 Task: In the  document autobiography. Add the mentioned hyperlink after second sentence in main content 'www.wikipedia.org' Insert the picture of  'Bat Man' with name   Bat Man.png  Change shape height to 3.3
Action: Mouse moved to (549, 238)
Screenshot: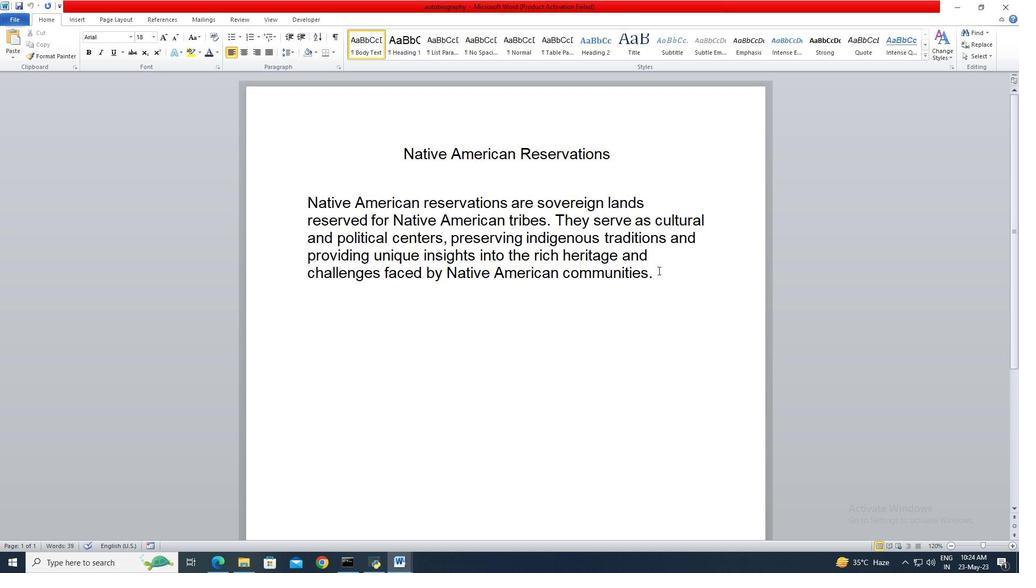 
Action: Mouse pressed left at (549, 238)
Screenshot: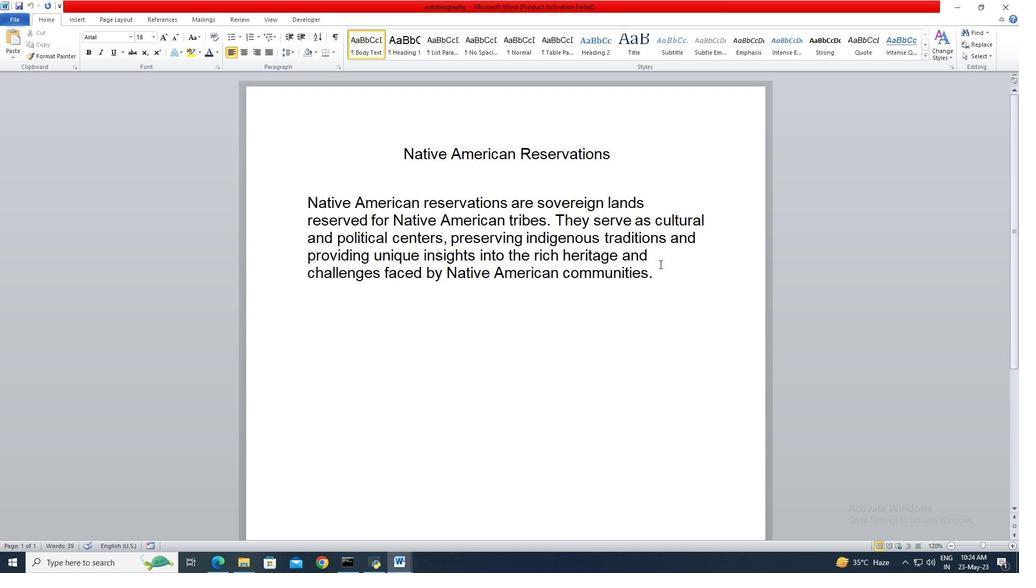 
Action: Mouse moved to (549, 238)
Screenshot: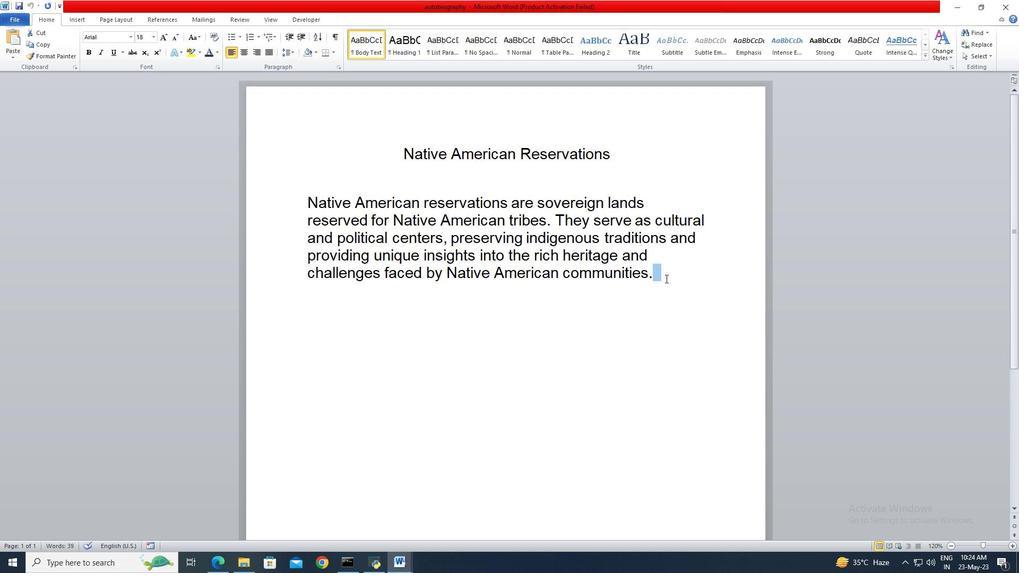 
Action: Mouse pressed left at (549, 238)
Screenshot: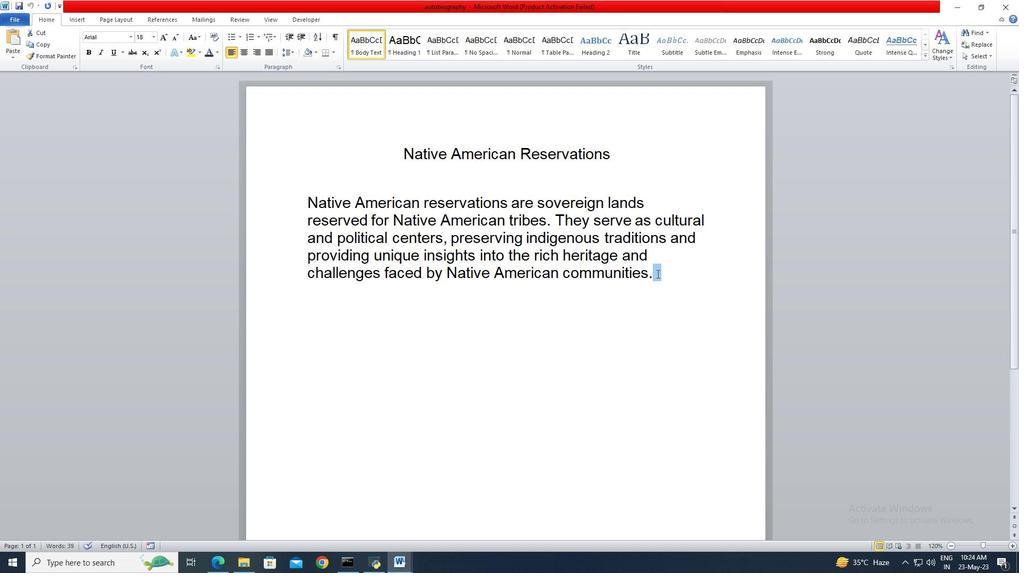 
Action: Mouse moved to (549, 238)
Screenshot: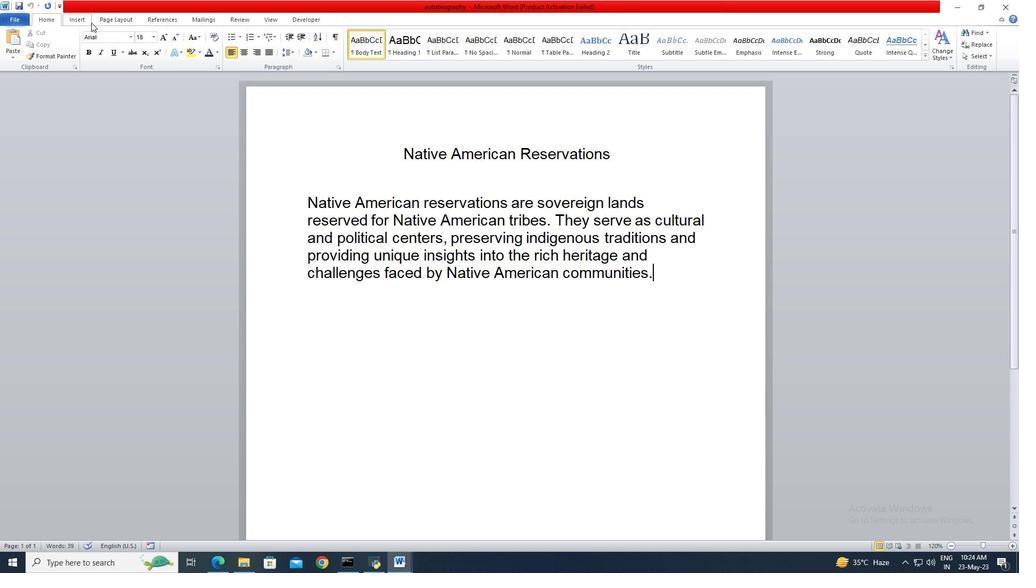 
Action: Mouse pressed left at (549, 238)
Screenshot: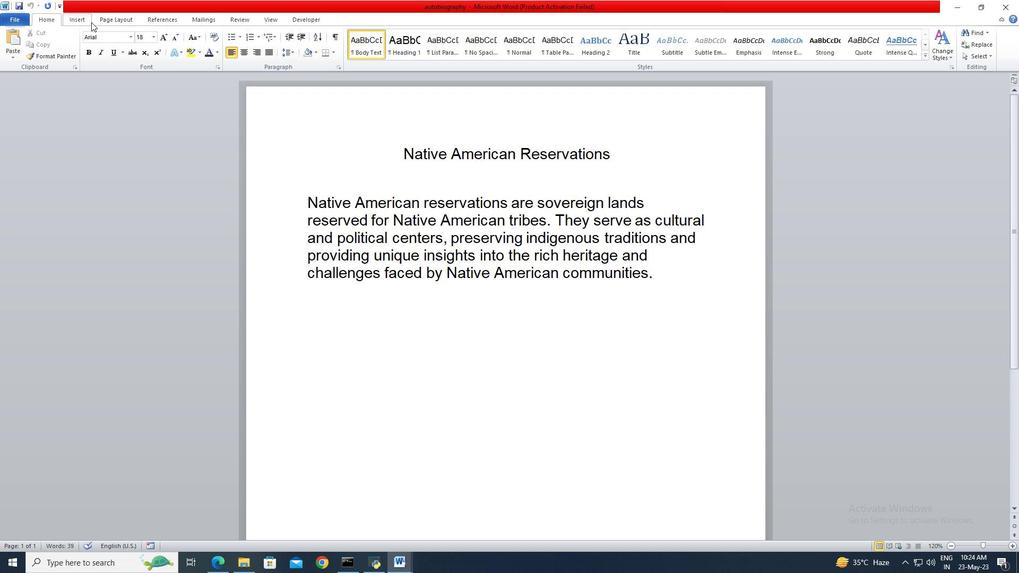 
Action: Mouse moved to (549, 238)
Screenshot: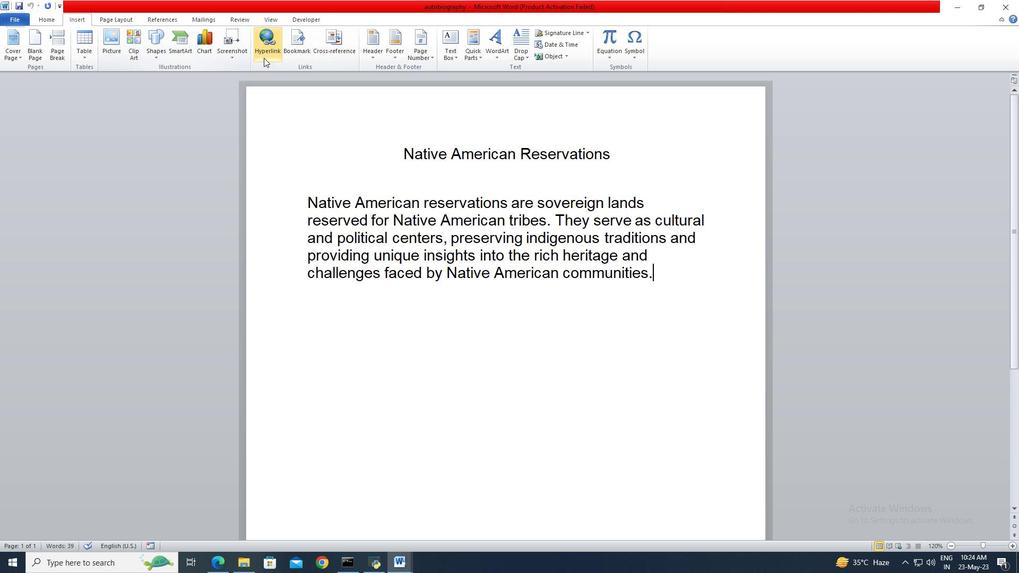 
Action: Mouse pressed left at (549, 238)
Screenshot: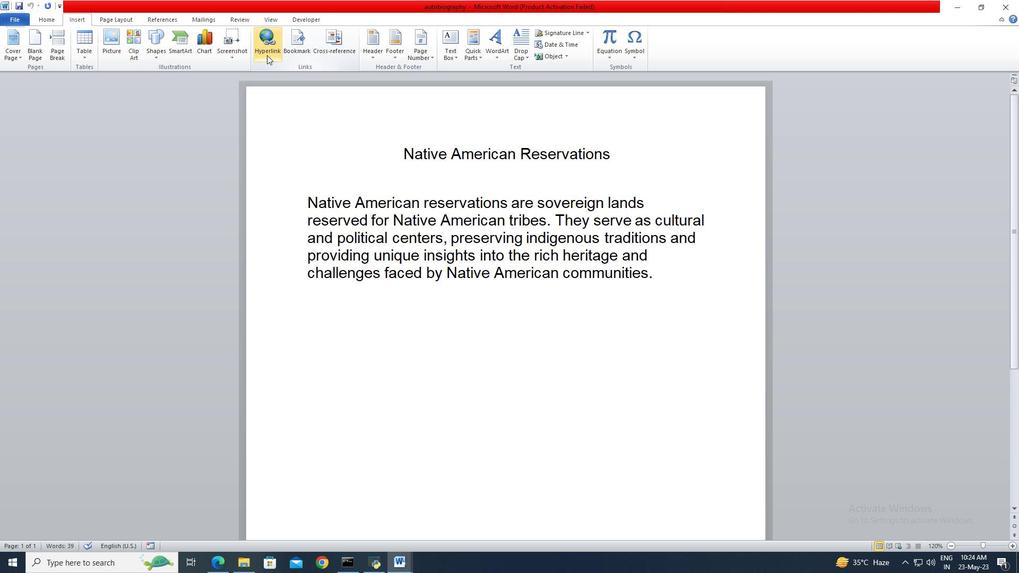 
Action: Mouse moved to (549, 238)
Screenshot: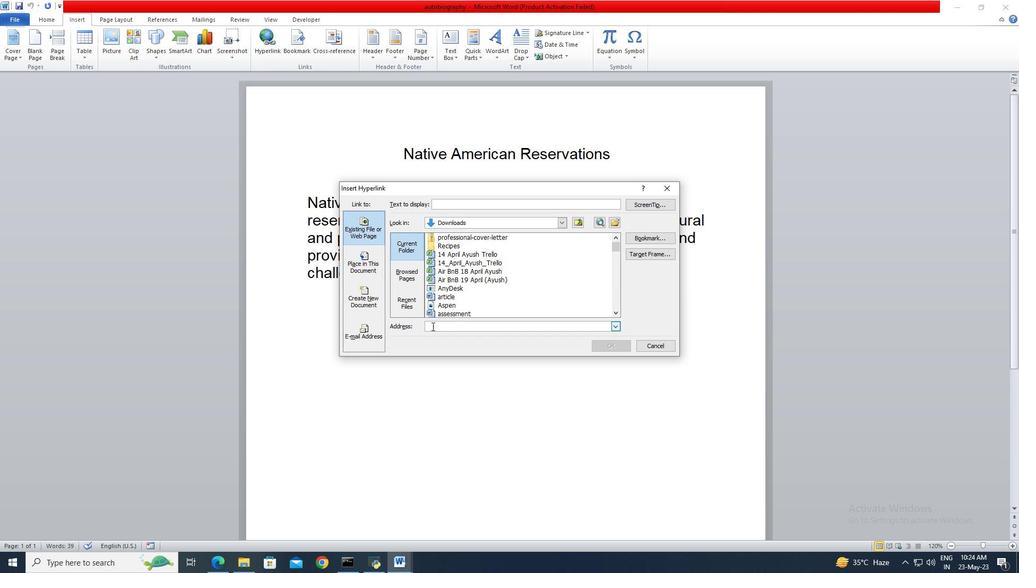 
Action: Mouse pressed left at (549, 238)
Screenshot: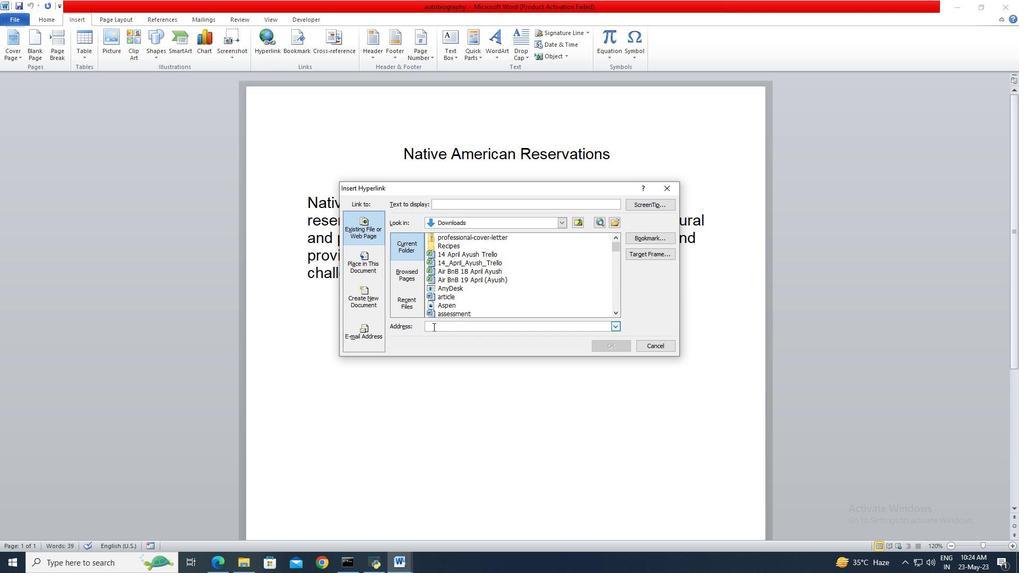 
Action: Key pressed www.wikipedia.org
Screenshot: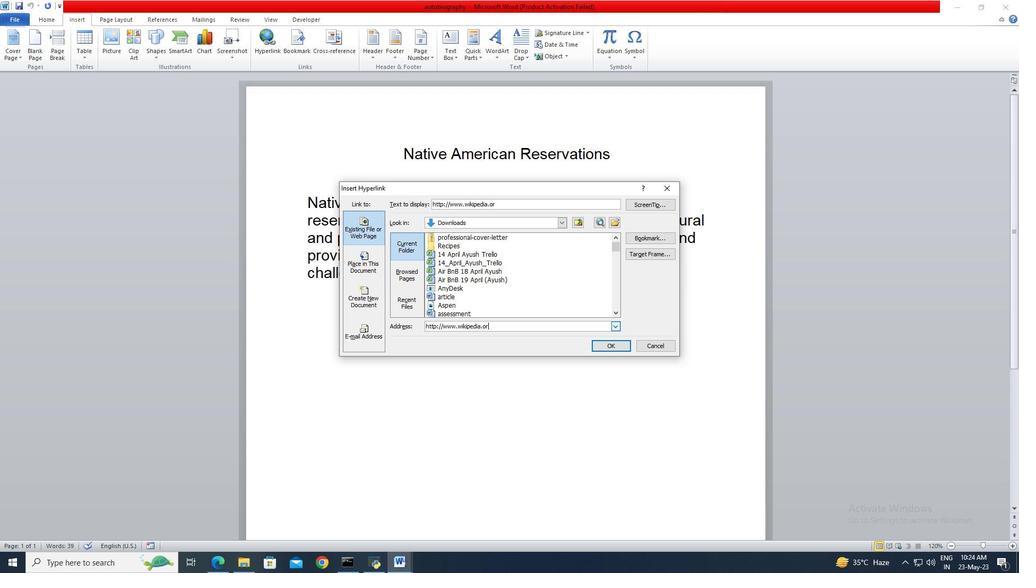 
Action: Mouse moved to (549, 238)
Screenshot: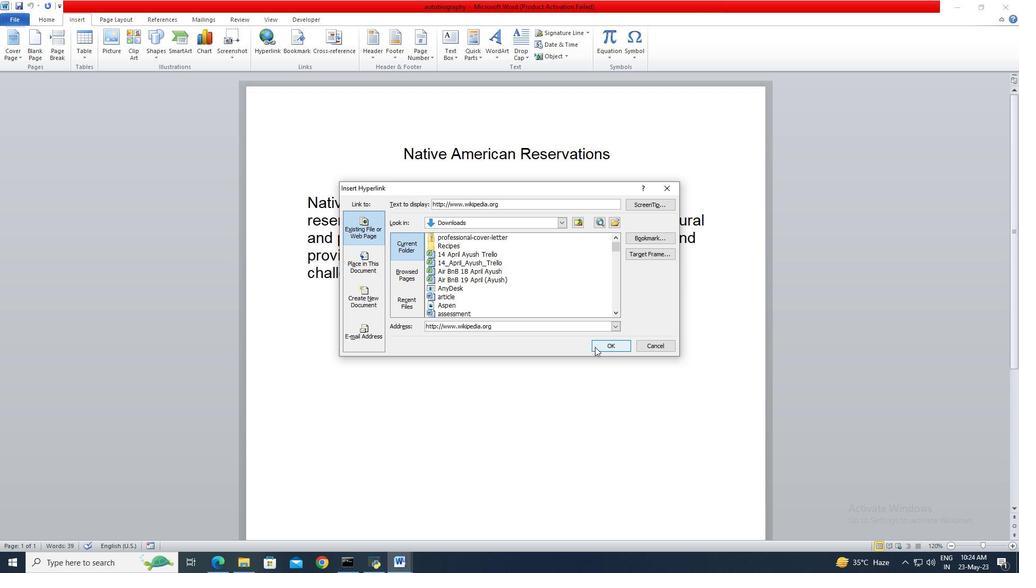 
Action: Mouse pressed left at (549, 238)
Screenshot: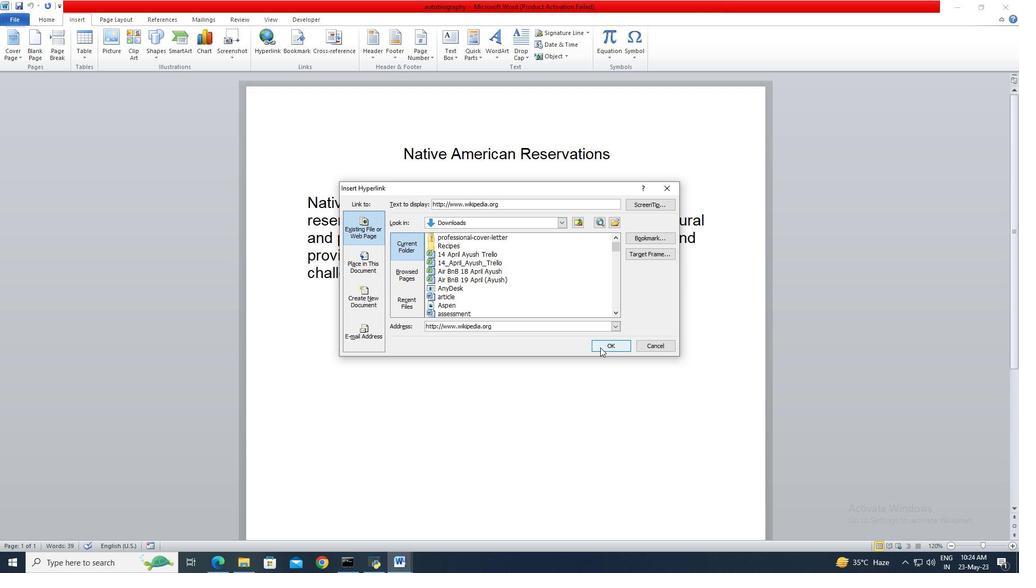 
Action: Mouse moved to (549, 238)
Screenshot: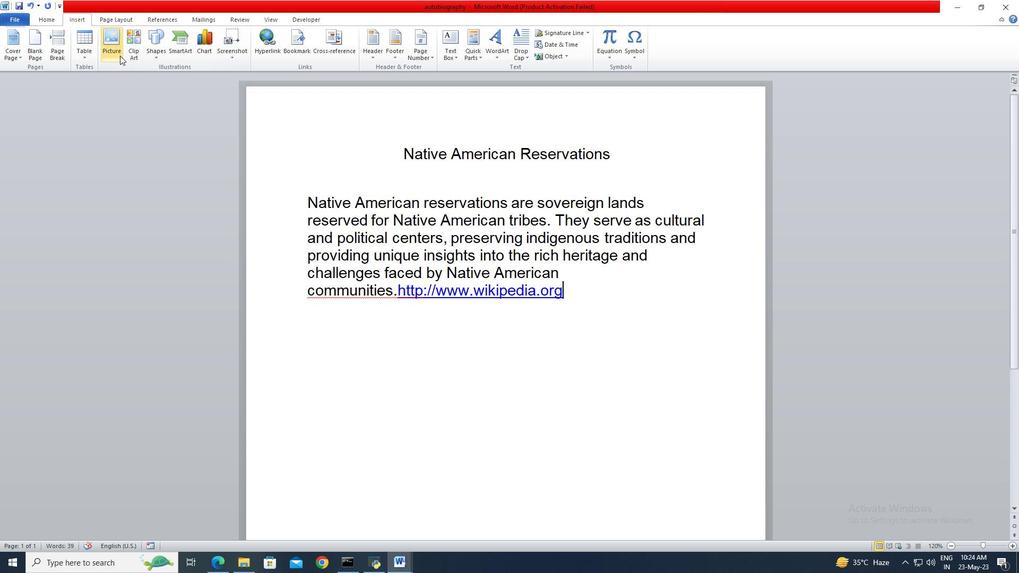 
Action: Mouse pressed left at (549, 238)
Screenshot: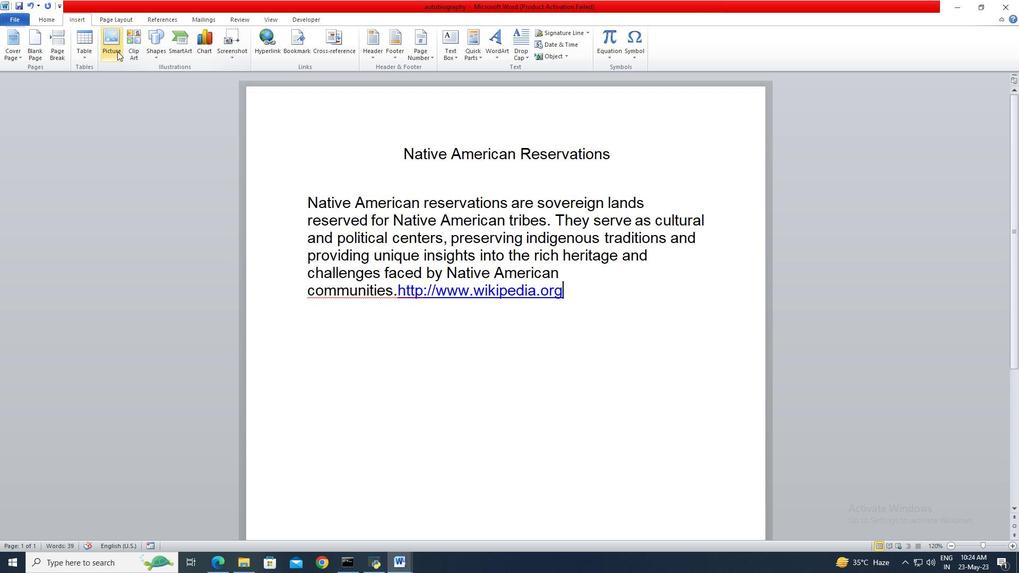 
Action: Mouse moved to (549, 238)
Screenshot: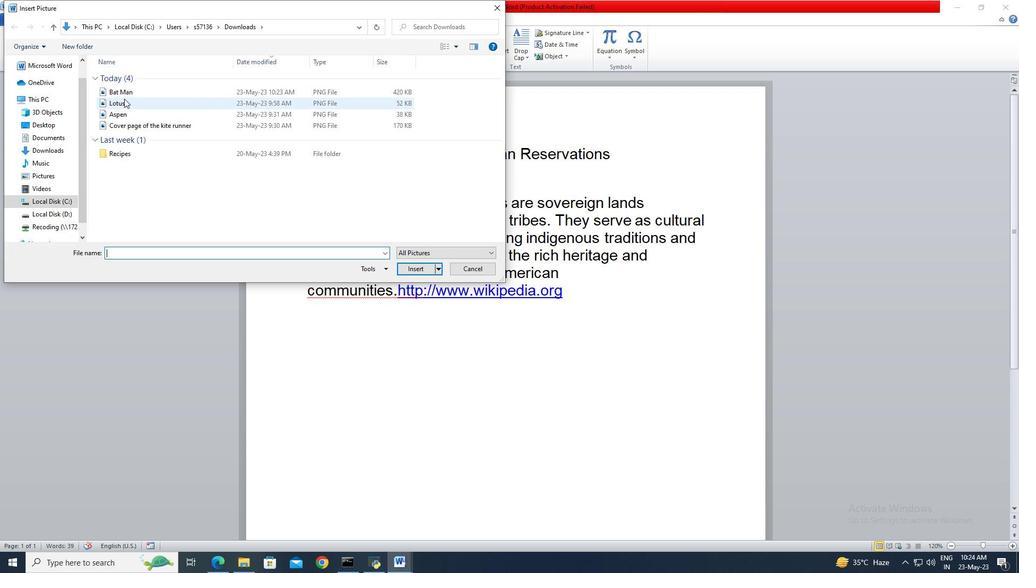 
Action: Mouse pressed left at (549, 238)
Screenshot: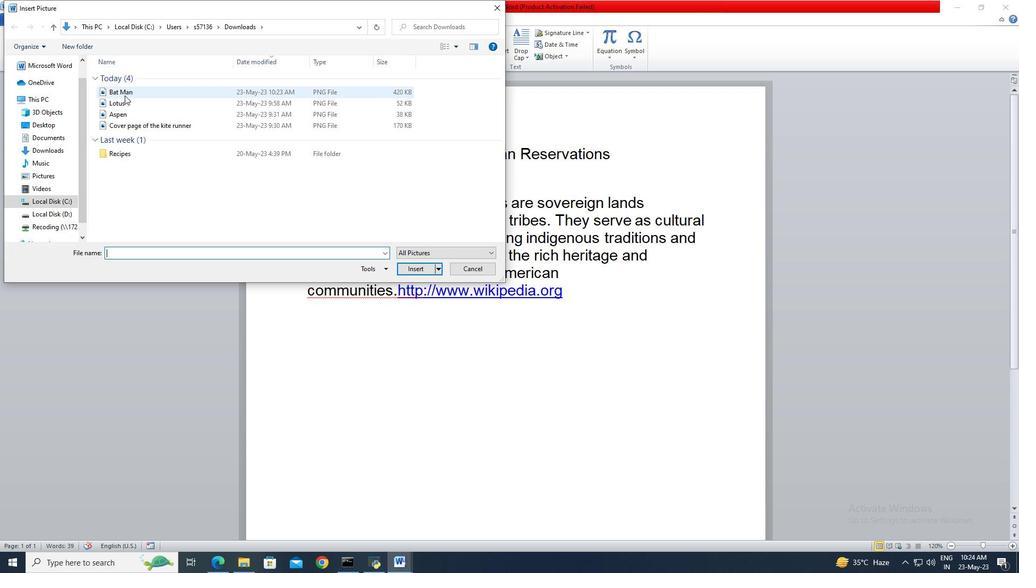
Action: Mouse moved to (549, 238)
Screenshot: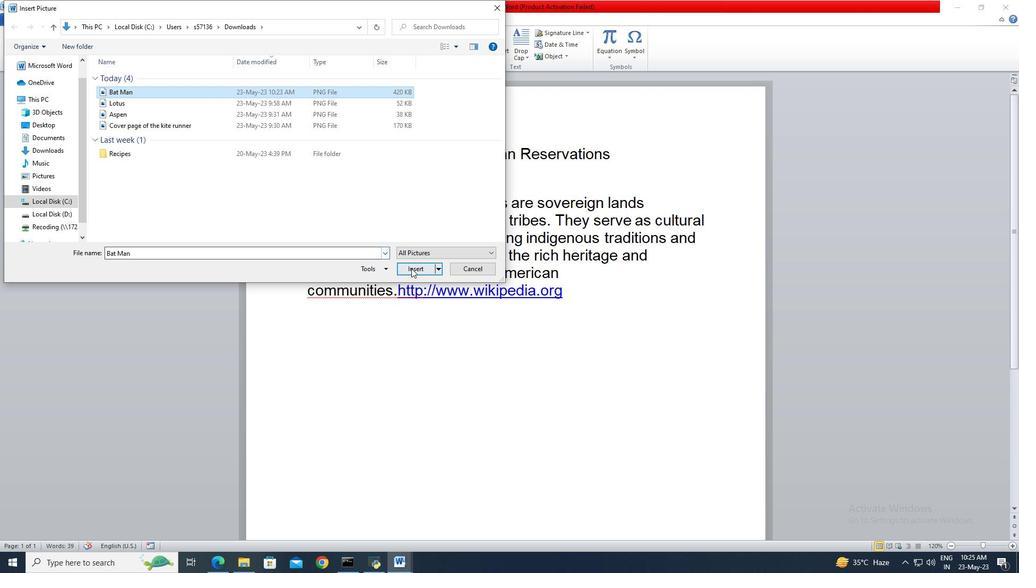 
Action: Mouse pressed left at (549, 238)
Screenshot: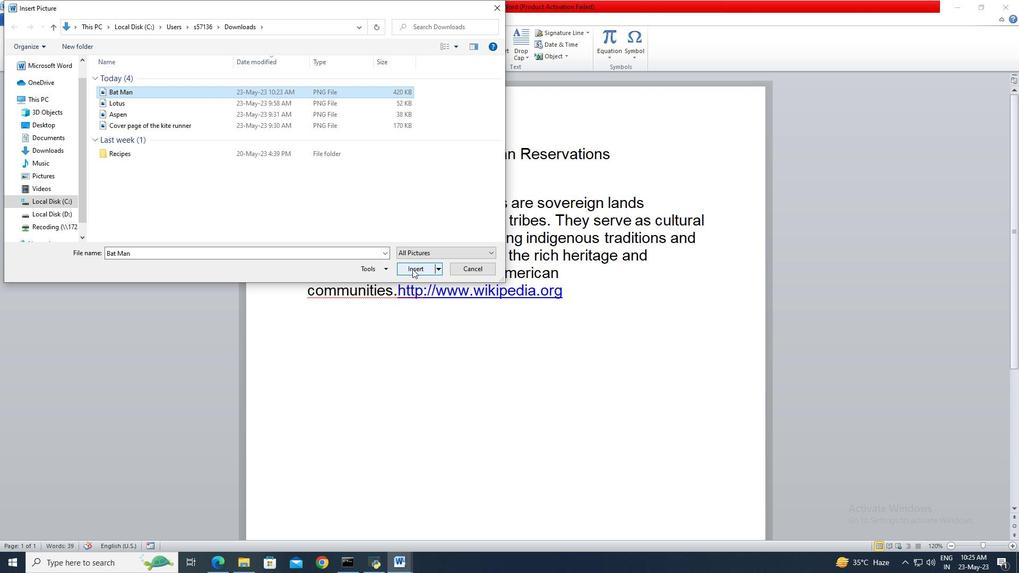 
Action: Mouse moved to (549, 238)
Screenshot: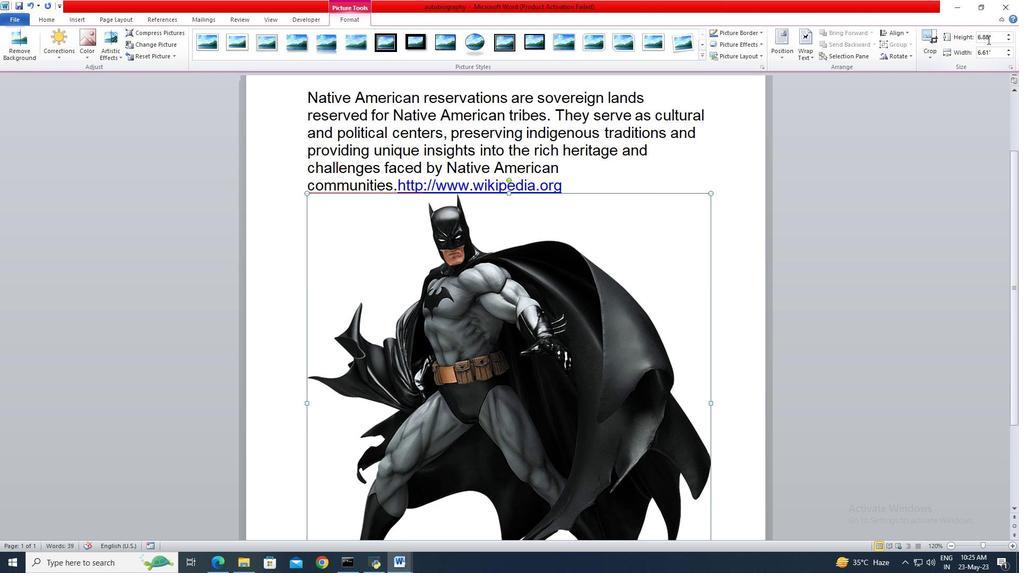 
Action: Mouse pressed left at (549, 238)
Screenshot: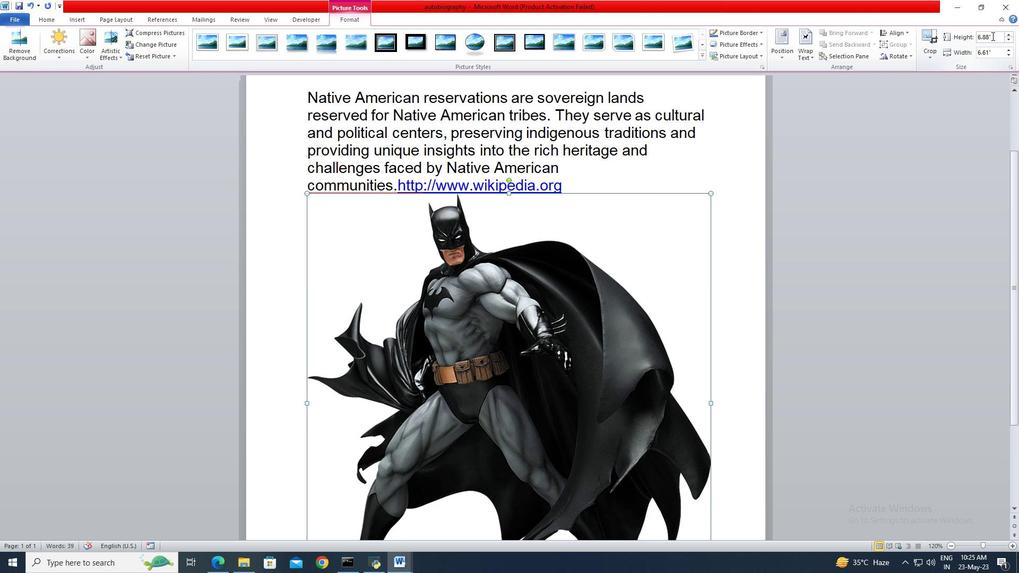 
Action: Mouse moved to (549, 238)
Screenshot: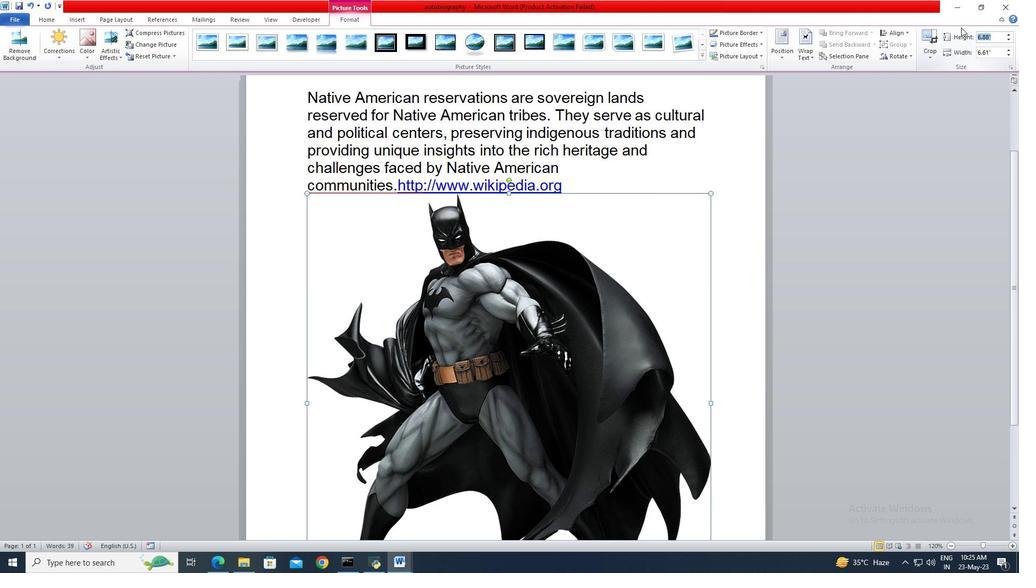 
Action: Key pressed 3.3<Key.enter>
Screenshot: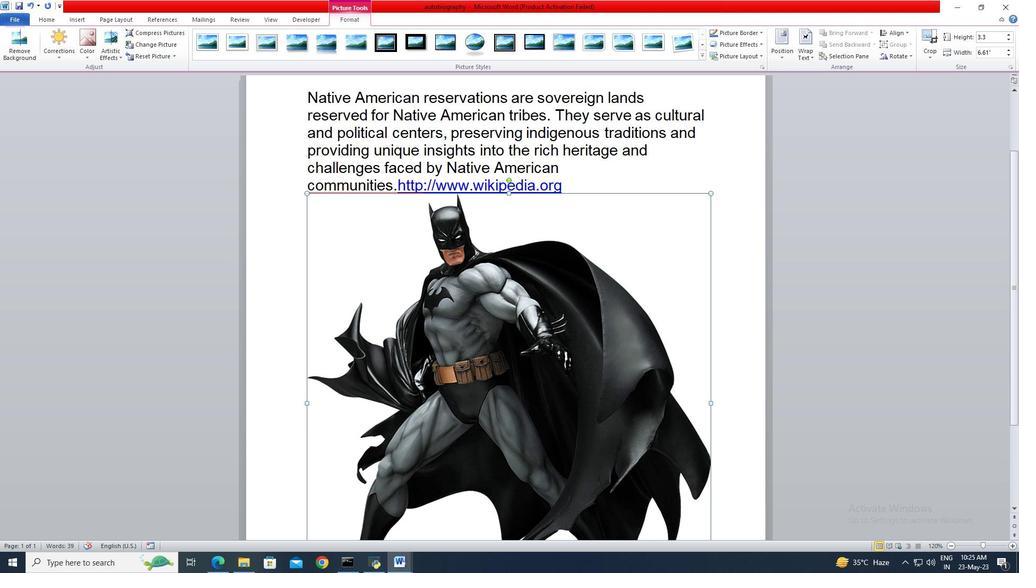
Action: Mouse moved to (549, 238)
Screenshot: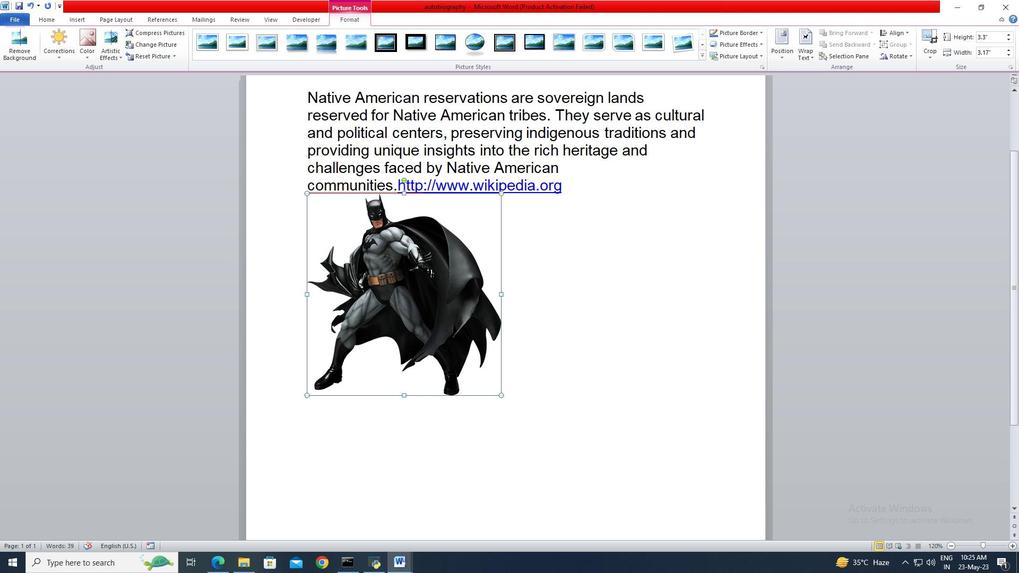 
Action: Key pressed <Key.f10>
Screenshot: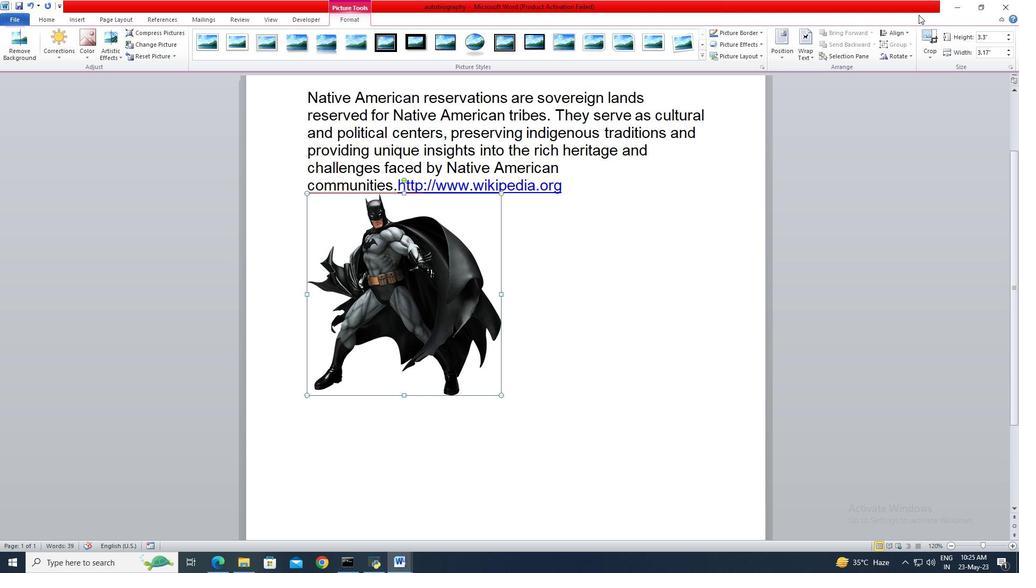 
